 Task: Select the option "Any Workspace member" in Board deletion restrictions.
Action: Mouse moved to (61, 136)
Screenshot: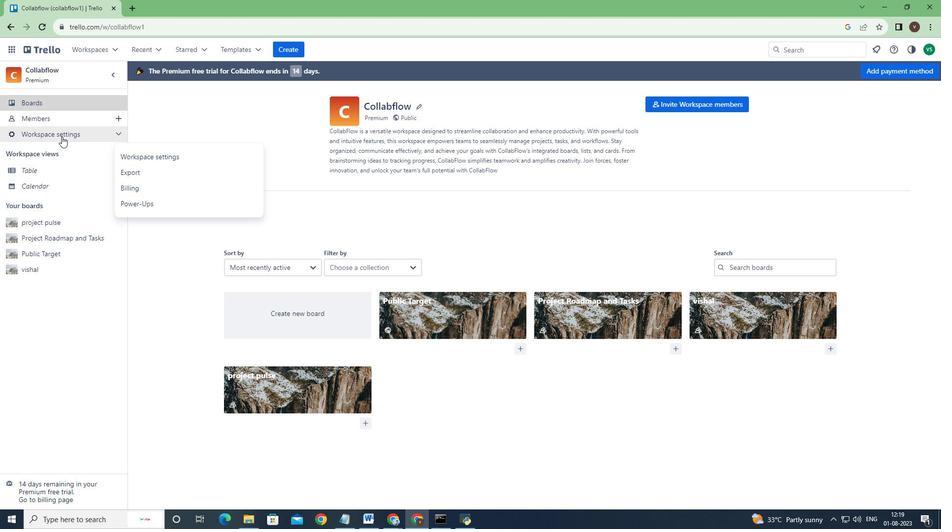 
Action: Mouse pressed left at (61, 136)
Screenshot: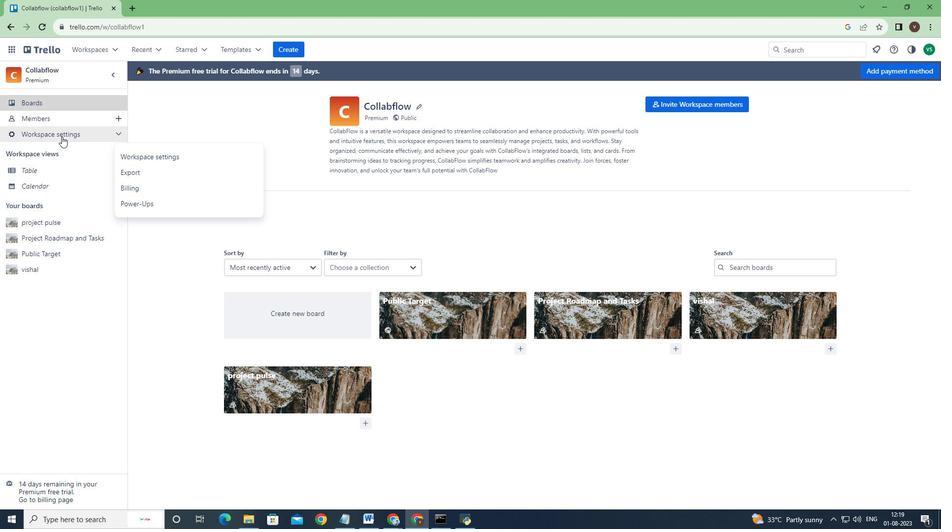 
Action: Mouse moved to (149, 154)
Screenshot: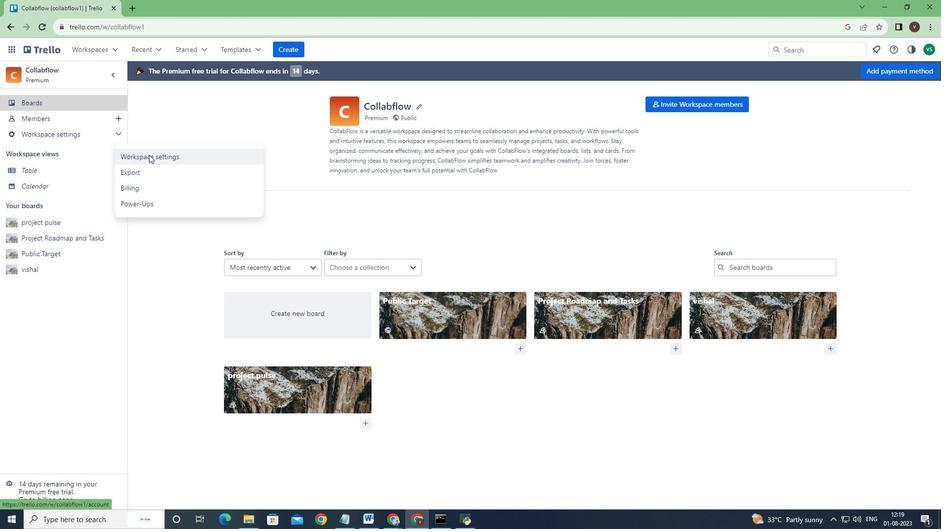 
Action: Mouse pressed left at (149, 154)
Screenshot: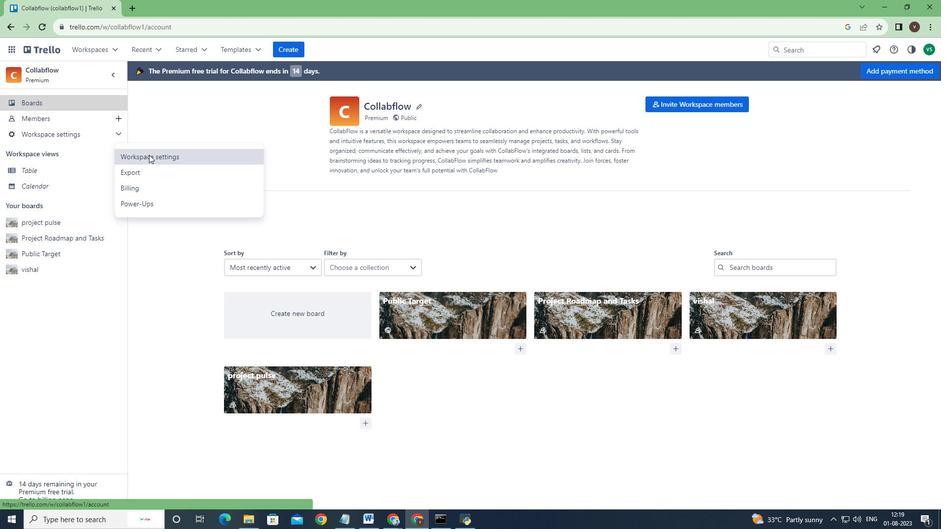 
Action: Mouse moved to (437, 298)
Screenshot: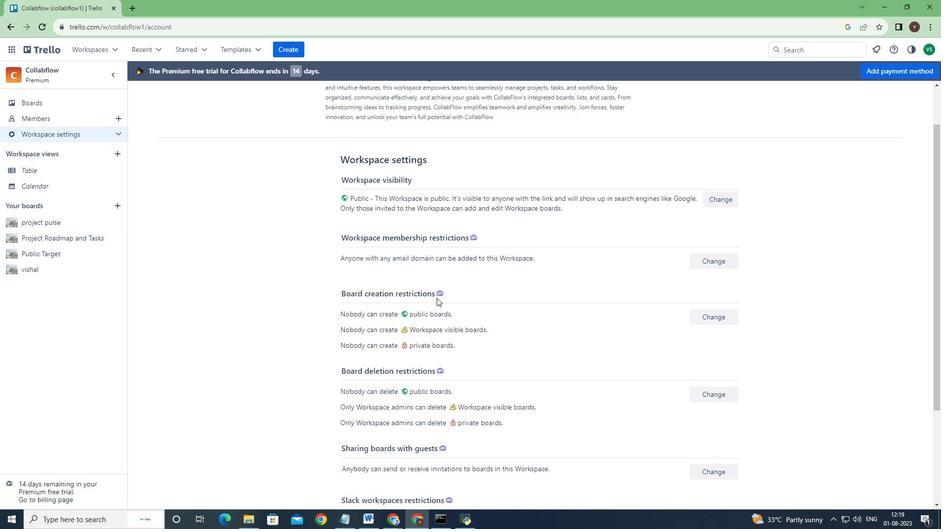 
Action: Mouse scrolled (437, 297) with delta (0, 0)
Screenshot: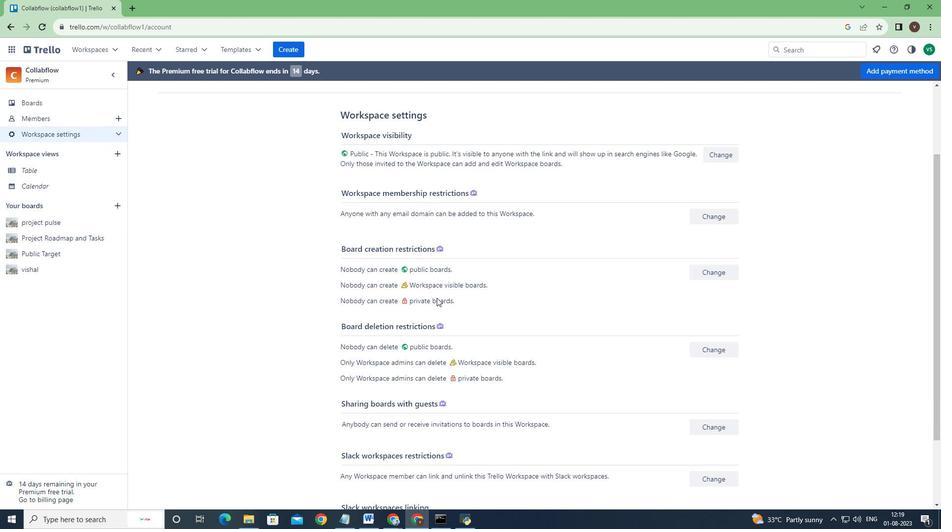 
Action: Mouse scrolled (437, 297) with delta (0, 0)
Screenshot: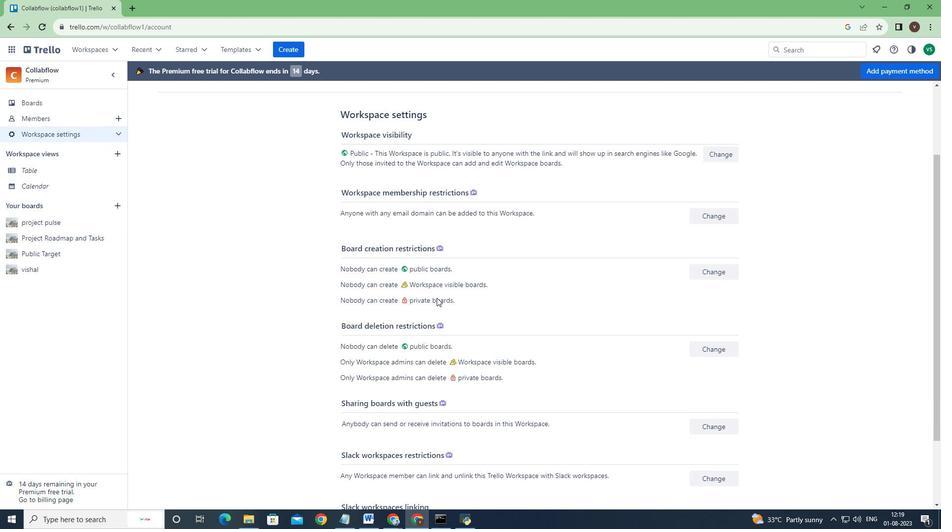 
Action: Mouse scrolled (437, 297) with delta (0, 0)
Screenshot: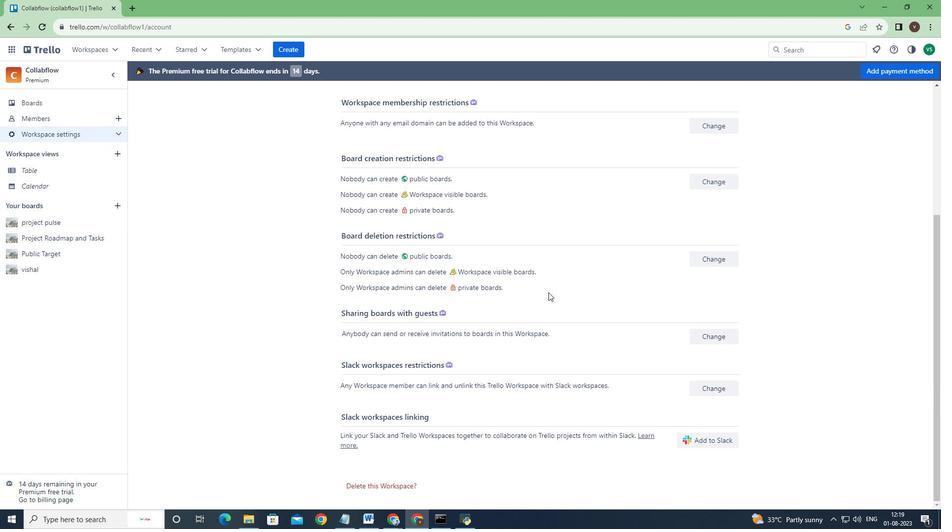 
Action: Mouse scrolled (437, 297) with delta (0, 0)
Screenshot: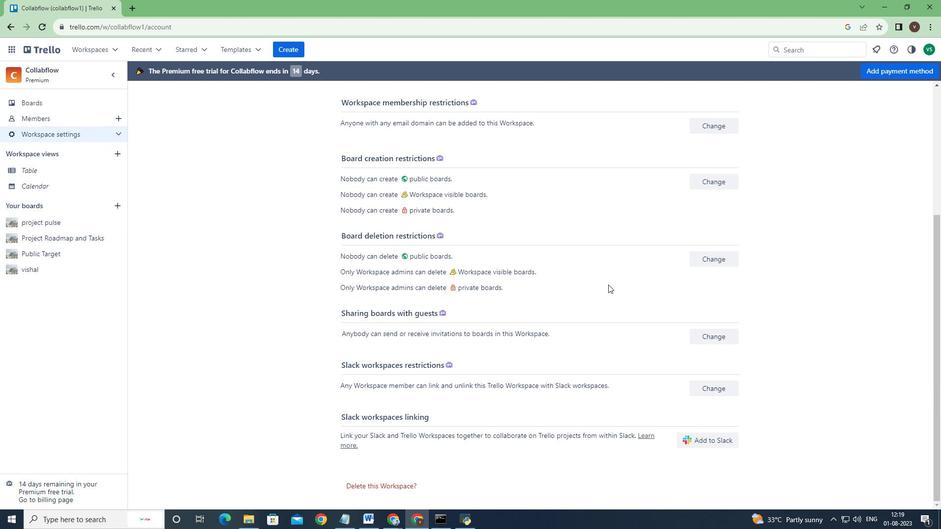 
Action: Mouse moved to (718, 259)
Screenshot: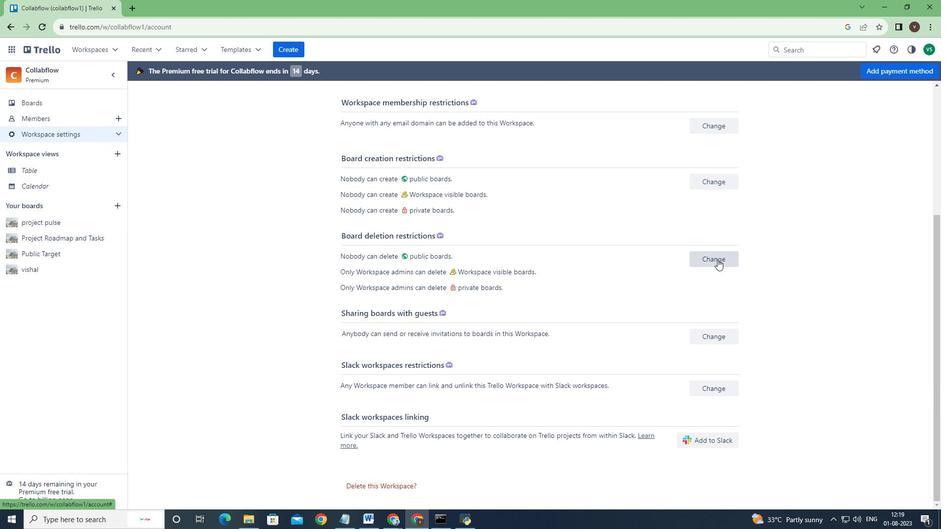 
Action: Mouse pressed left at (718, 259)
Screenshot: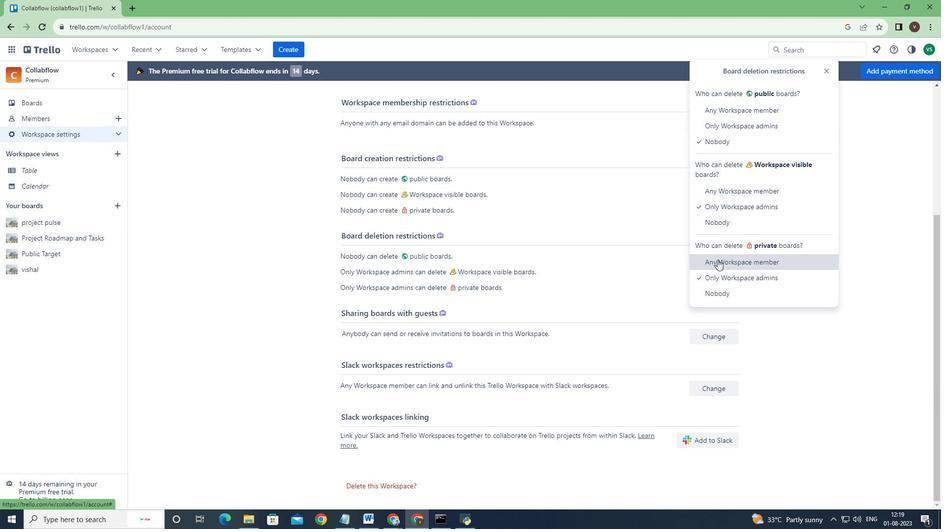 
Action: Mouse moved to (737, 189)
Screenshot: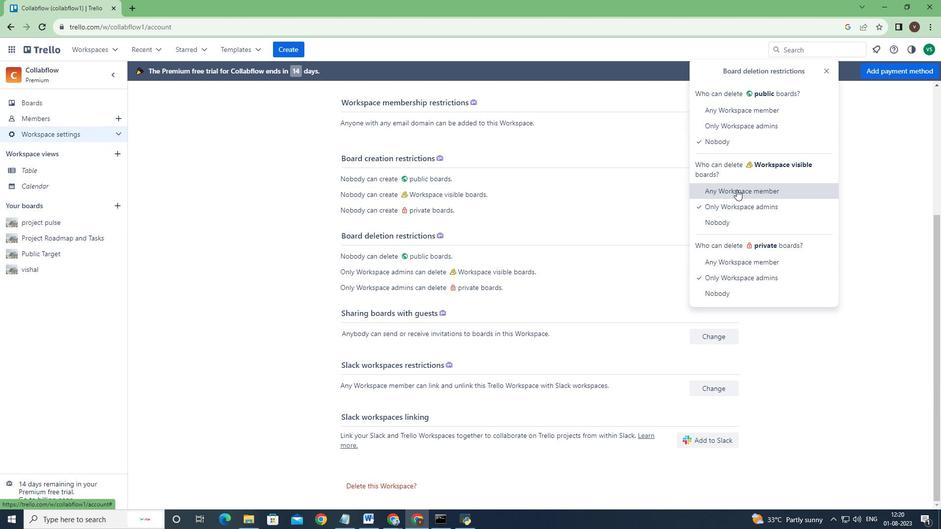
Action: Mouse pressed left at (737, 189)
Screenshot: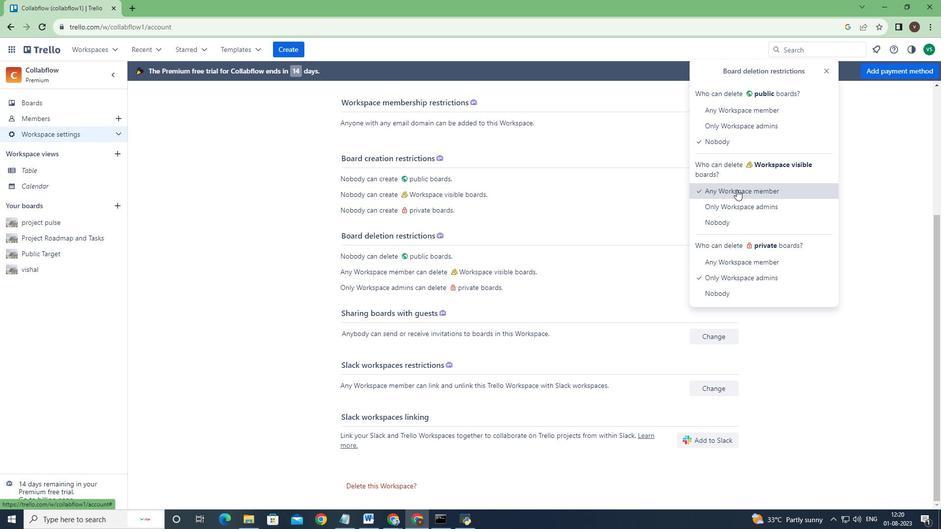 
